 Task: Change the output URL for elementary stream output to "localhost:5000/output".
Action: Mouse moved to (128, 22)
Screenshot: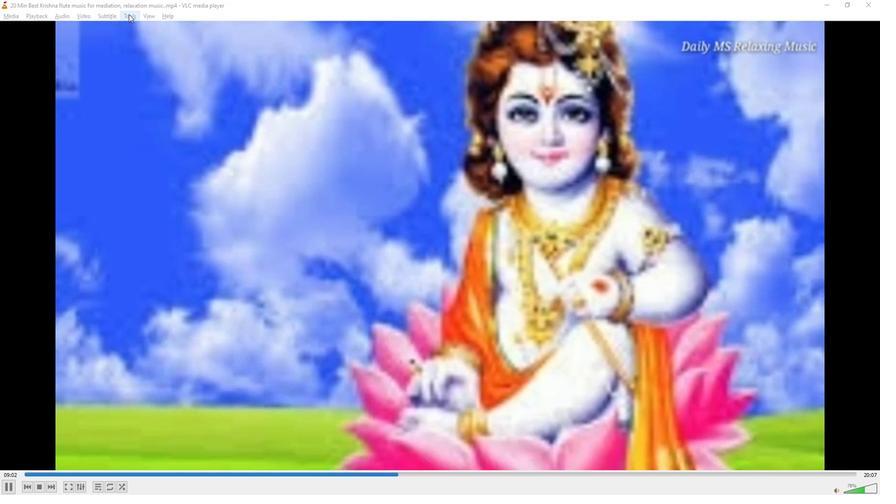 
Action: Mouse pressed left at (128, 22)
Screenshot: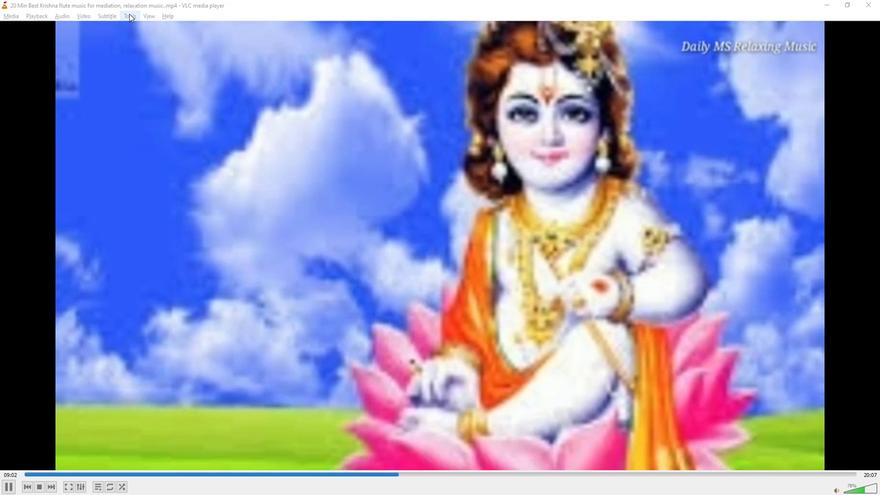 
Action: Mouse moved to (134, 121)
Screenshot: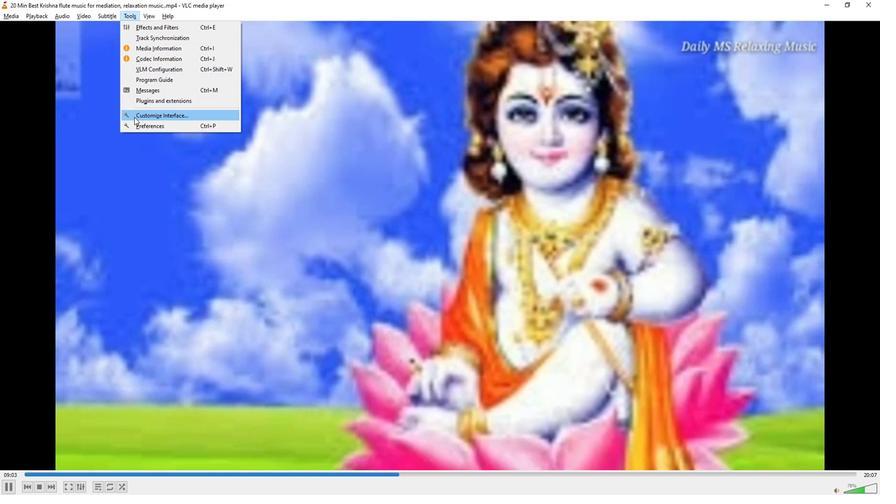 
Action: Mouse pressed left at (134, 121)
Screenshot: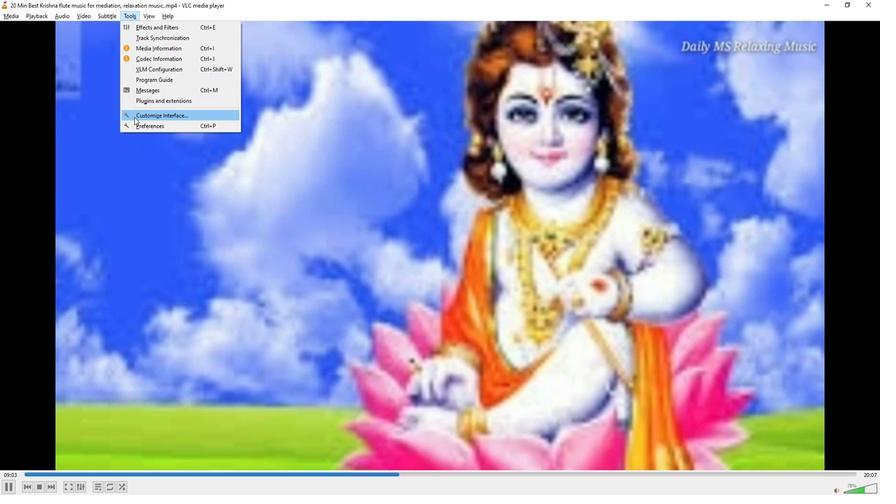 
Action: Mouse moved to (286, 394)
Screenshot: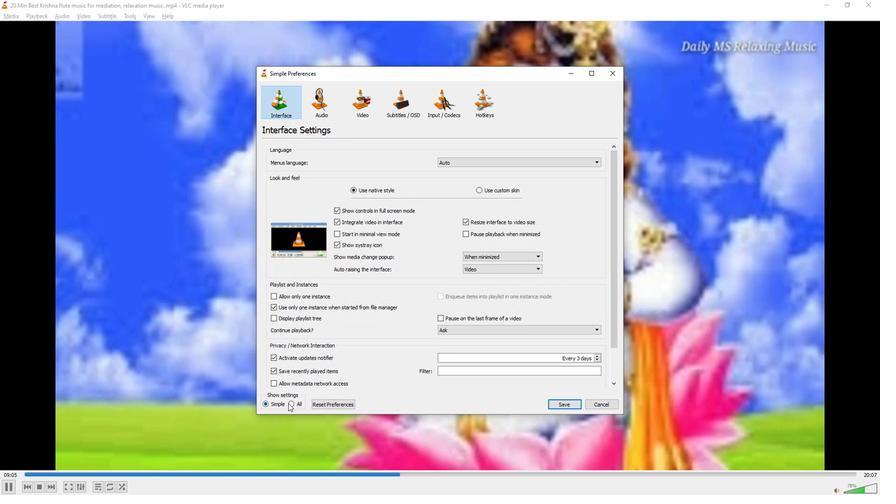 
Action: Mouse pressed left at (286, 394)
Screenshot: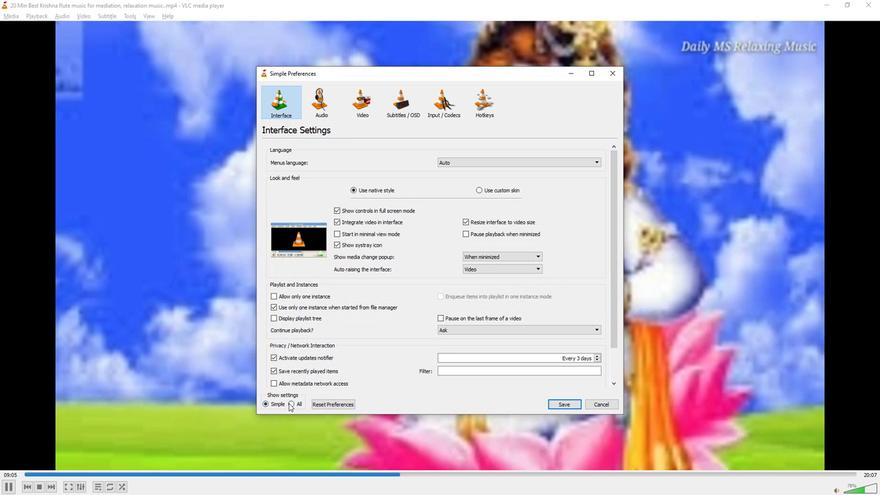 
Action: Mouse moved to (275, 294)
Screenshot: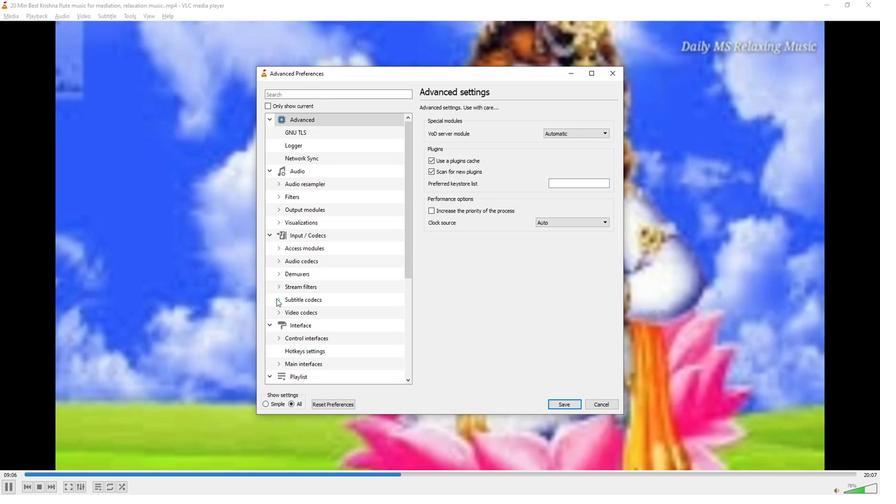 
Action: Mouse scrolled (275, 293) with delta (0, 0)
Screenshot: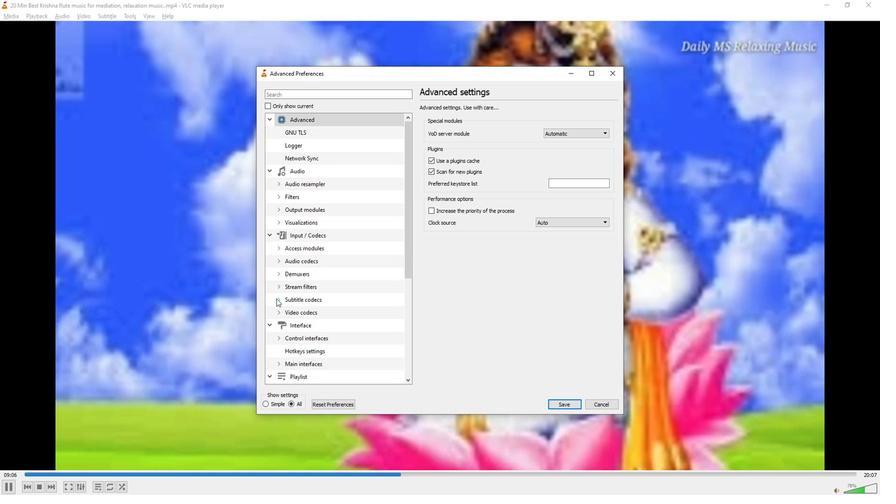 
Action: Mouse scrolled (275, 293) with delta (0, 0)
Screenshot: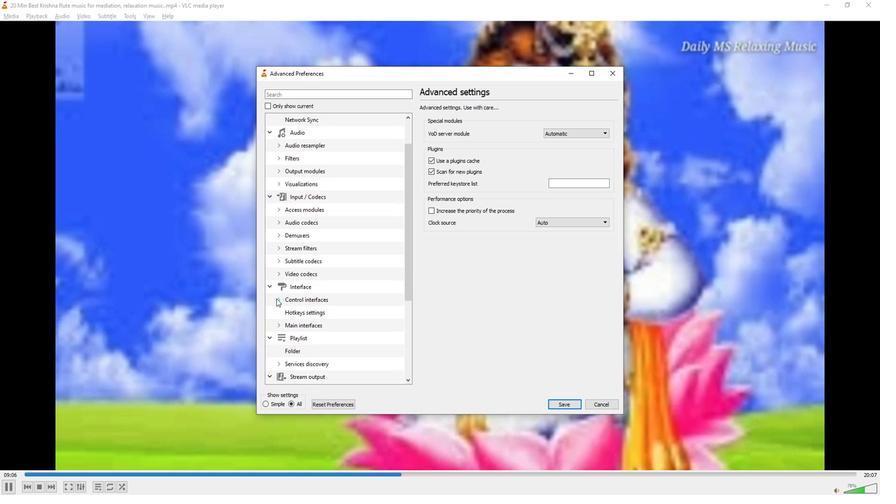 
Action: Mouse scrolled (275, 293) with delta (0, 0)
Screenshot: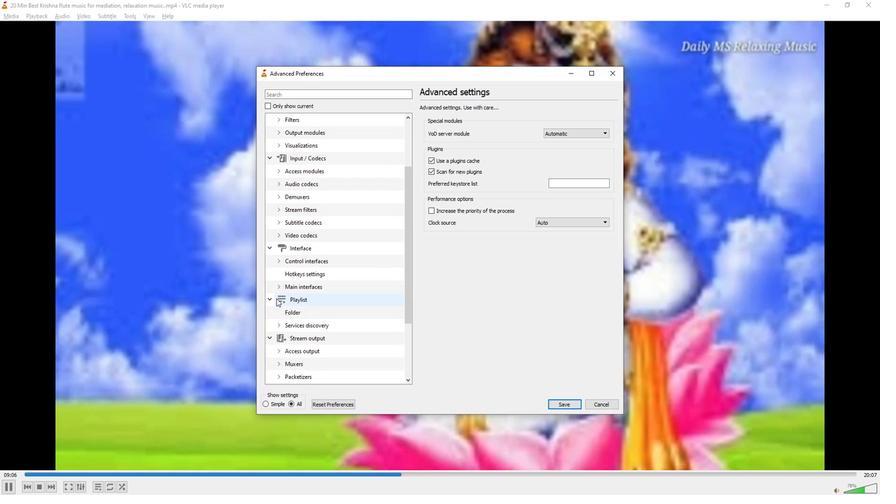 
Action: Mouse scrolled (275, 293) with delta (0, 0)
Screenshot: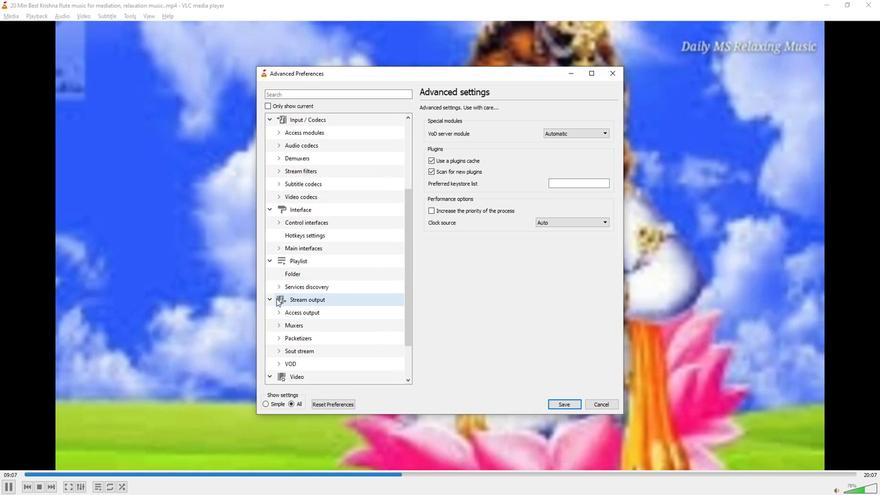 
Action: Mouse moved to (276, 308)
Screenshot: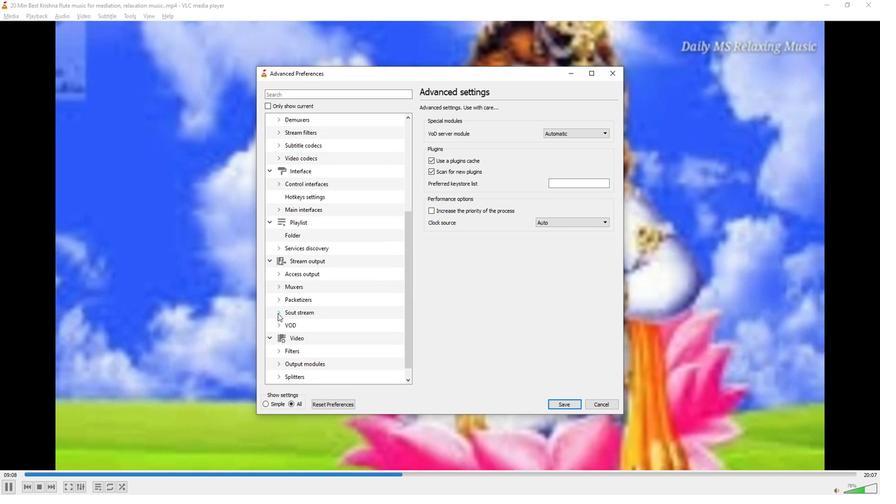 
Action: Mouse pressed left at (276, 308)
Screenshot: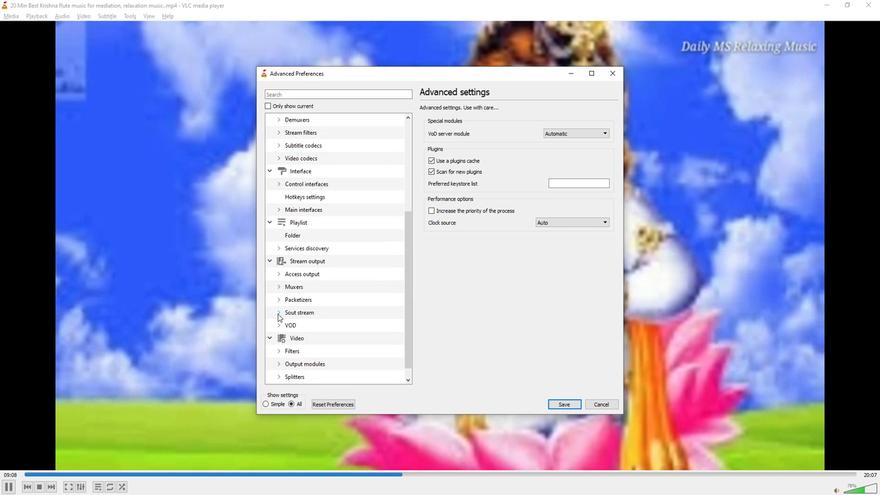 
Action: Mouse moved to (294, 357)
Screenshot: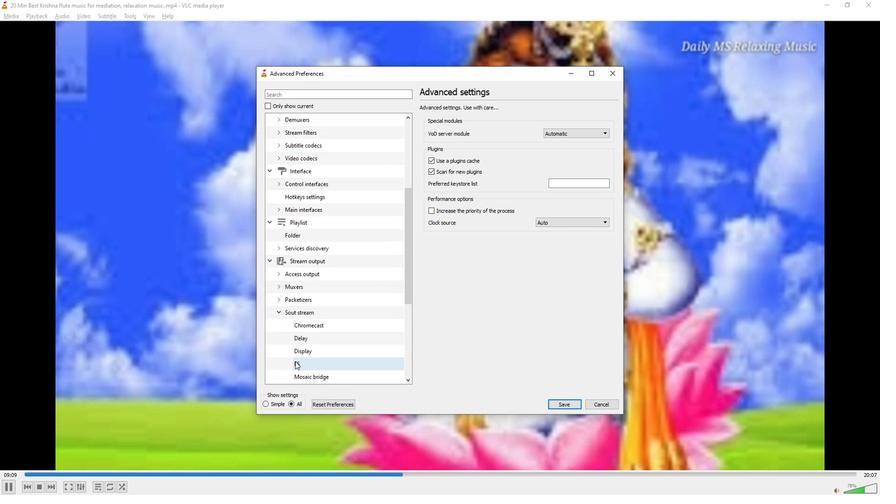 
Action: Mouse pressed left at (294, 357)
Screenshot: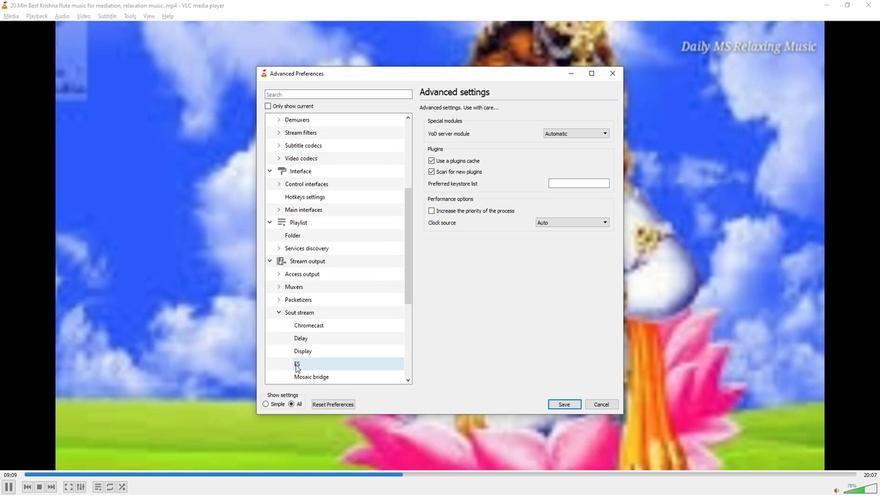 
Action: Mouse moved to (556, 156)
Screenshot: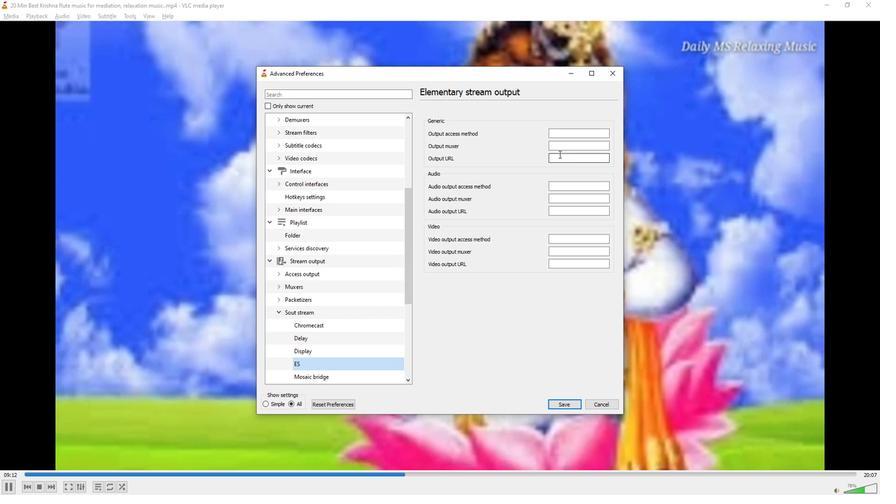 
Action: Mouse pressed left at (556, 156)
Screenshot: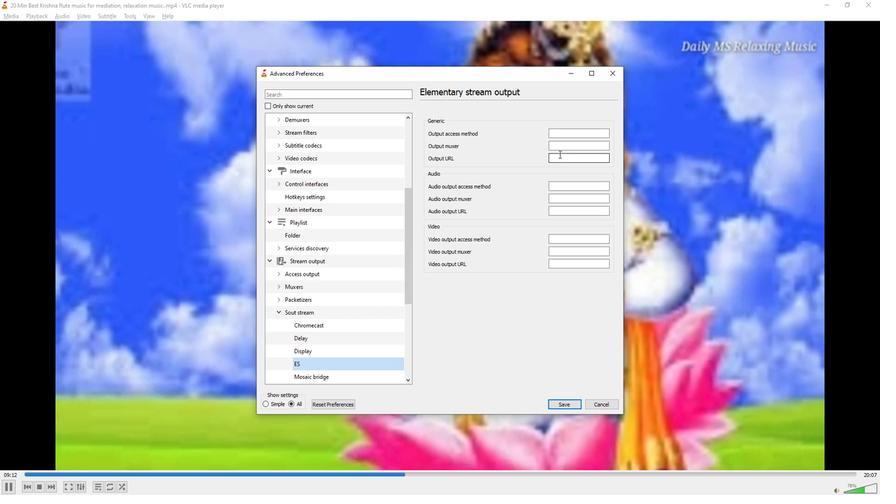 
Action: Mouse moved to (553, 158)
Screenshot: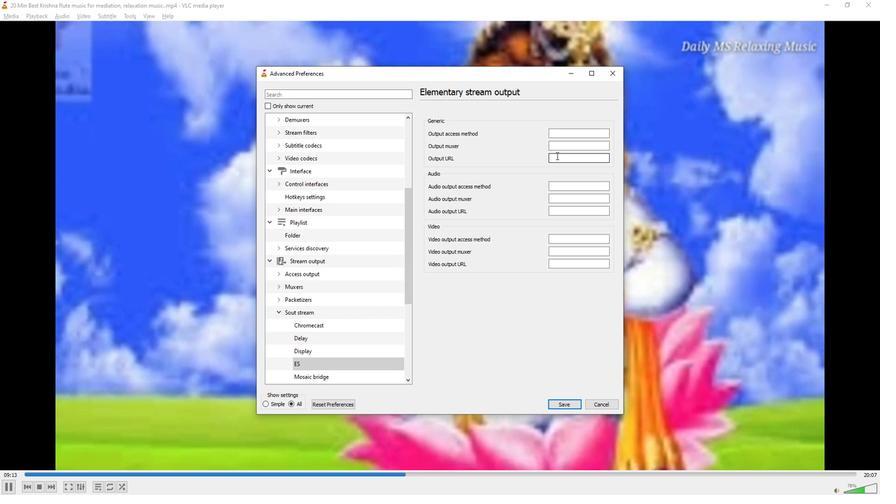 
Action: Key pressed localhost<Key.shift>:5000/outputr
Screenshot: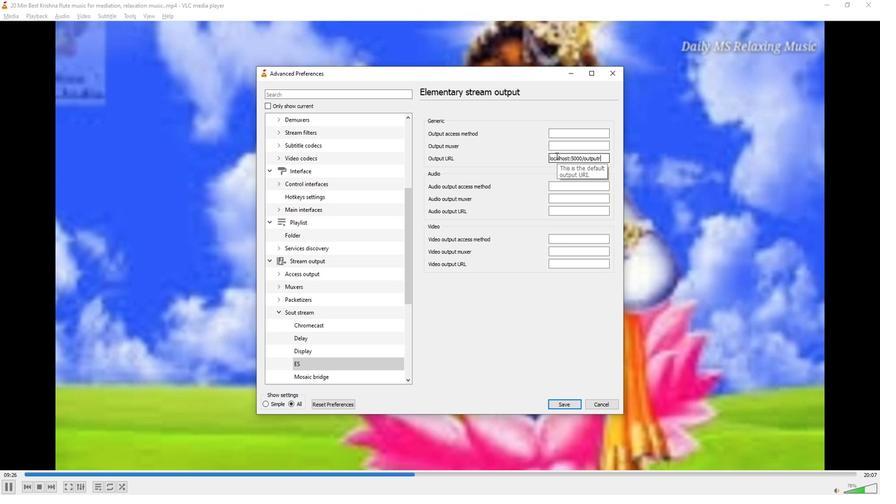 
Action: Mouse moved to (541, 167)
Screenshot: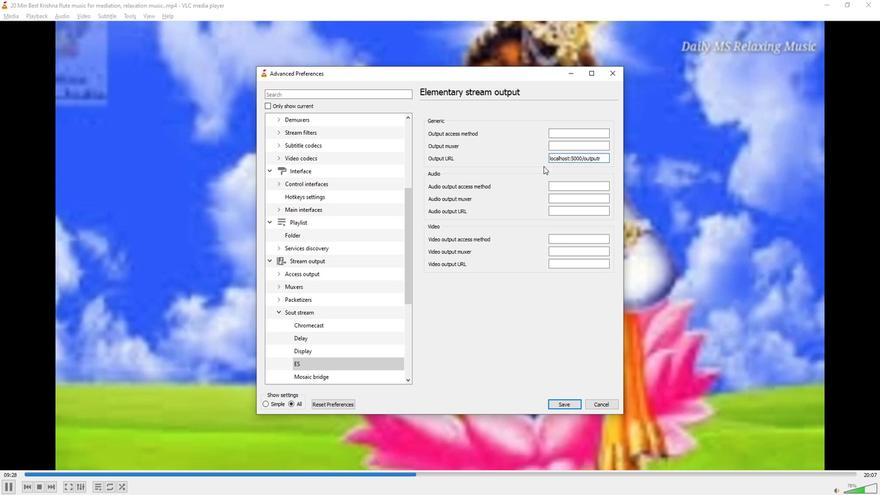 
Action: Key pressed <Key.backspace>
Screenshot: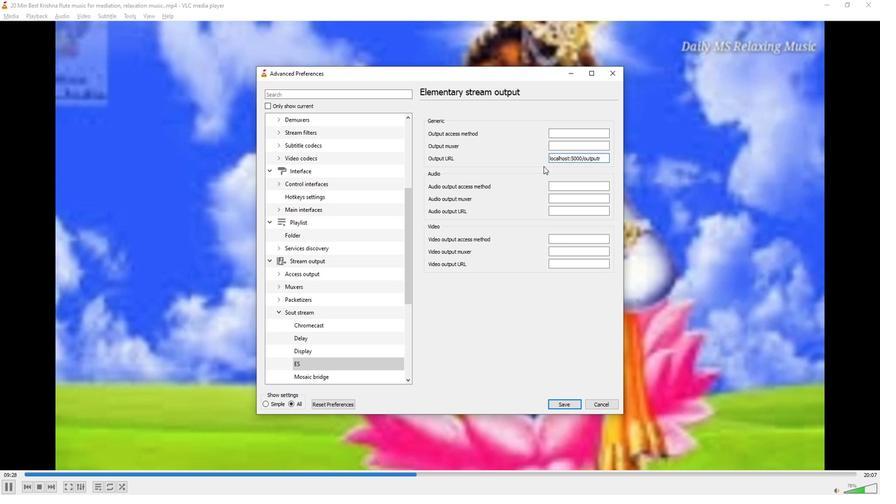 
Action: Mouse moved to (516, 188)
Screenshot: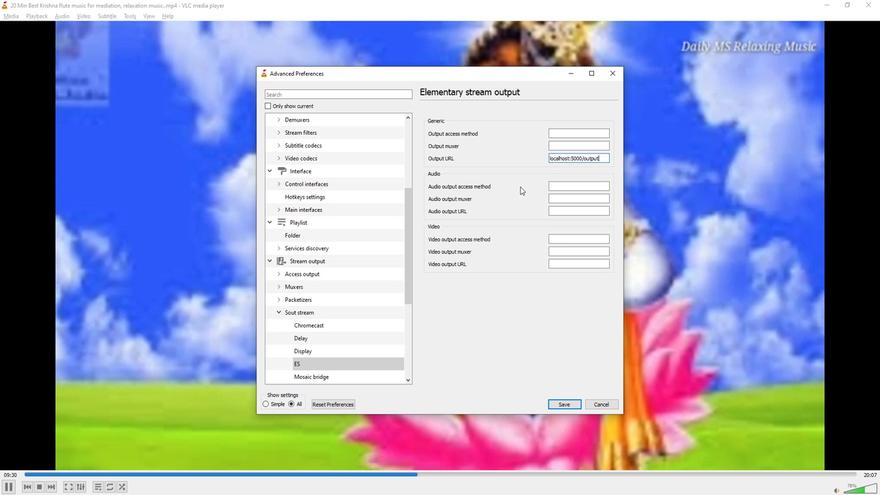 
